 Task: Set the Date Opened "17/10/2023" Under New Bill.
Action: Mouse moved to (96, 11)
Screenshot: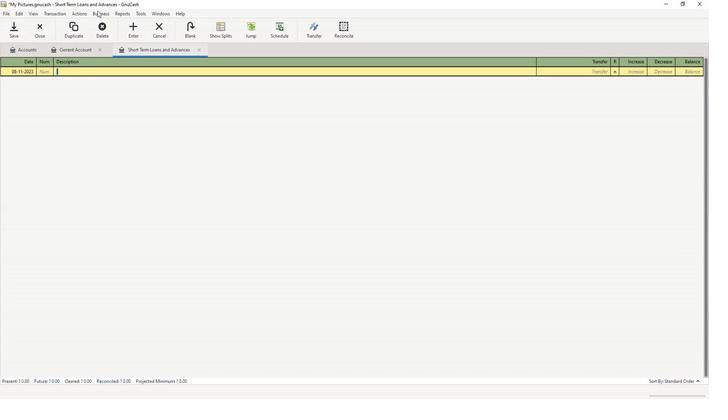
Action: Mouse pressed left at (96, 11)
Screenshot: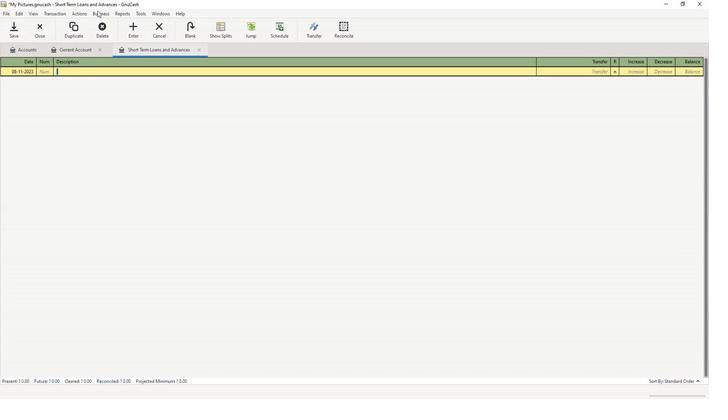 
Action: Mouse moved to (106, 31)
Screenshot: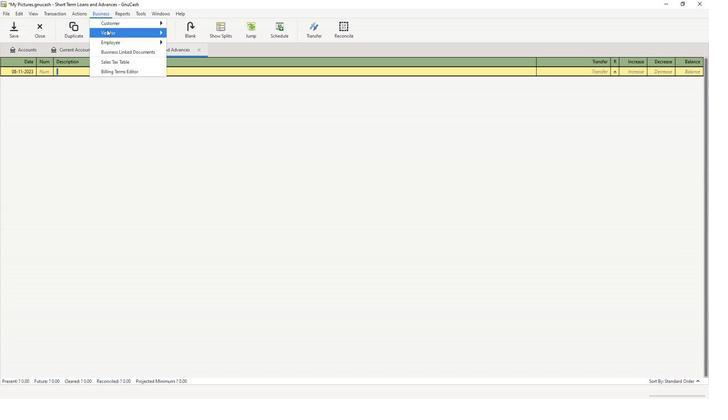
Action: Mouse pressed left at (106, 31)
Screenshot: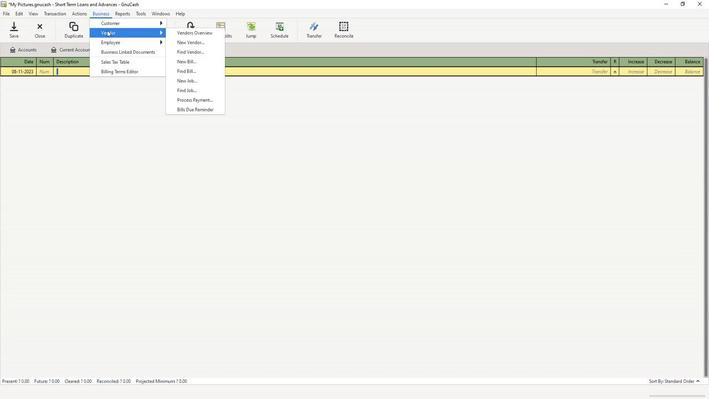 
Action: Mouse moved to (182, 63)
Screenshot: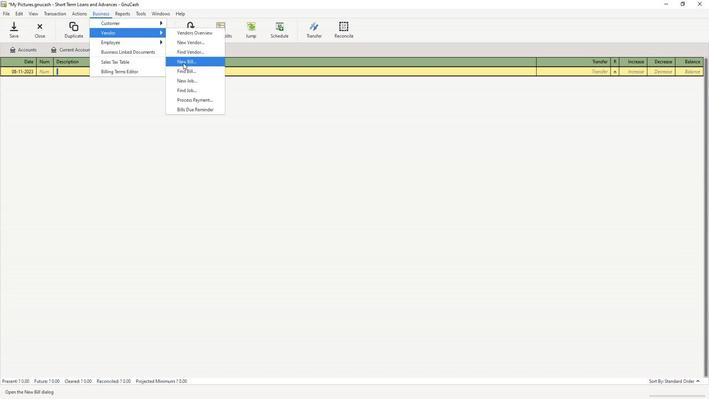 
Action: Mouse pressed left at (182, 63)
Screenshot: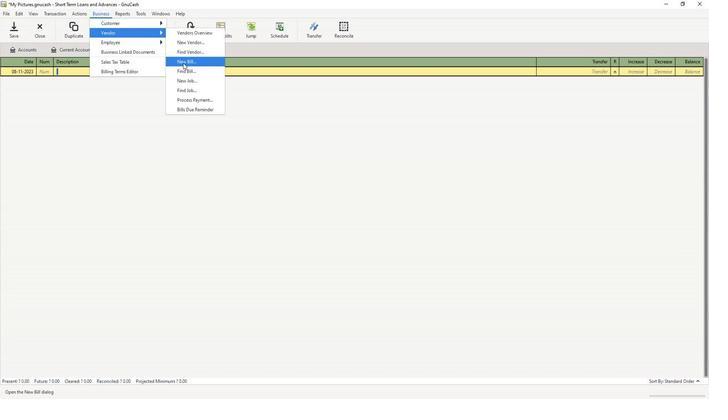 
Action: Mouse moved to (392, 160)
Screenshot: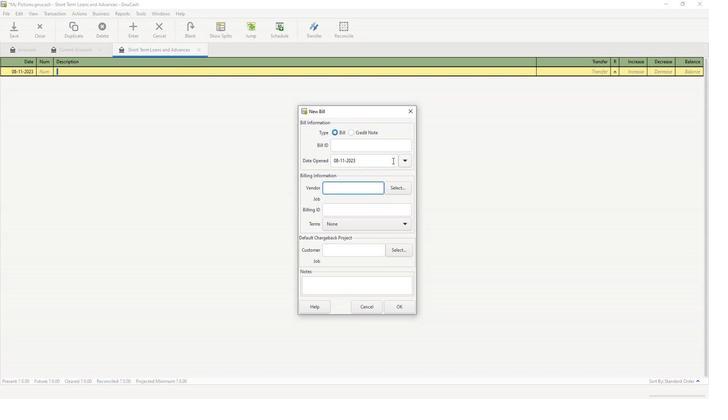 
Action: Mouse pressed left at (392, 160)
Screenshot: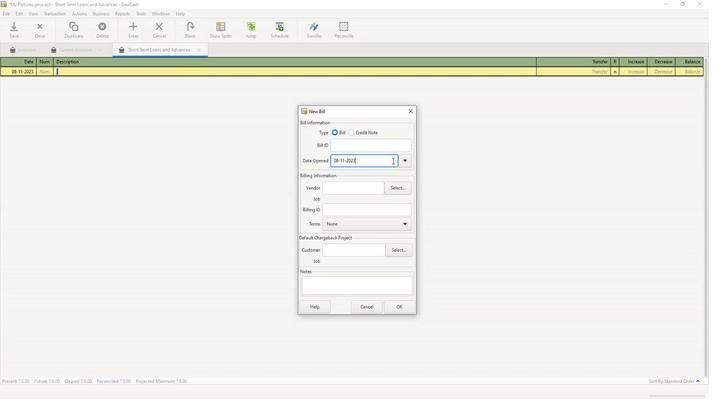 
Action: Mouse moved to (404, 161)
Screenshot: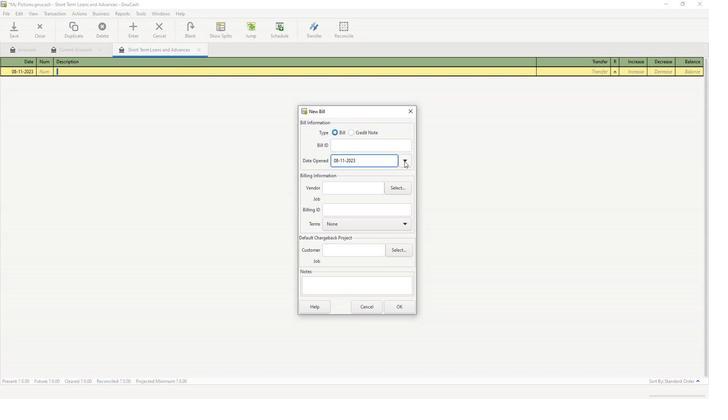 
Action: Mouse pressed left at (404, 161)
Screenshot: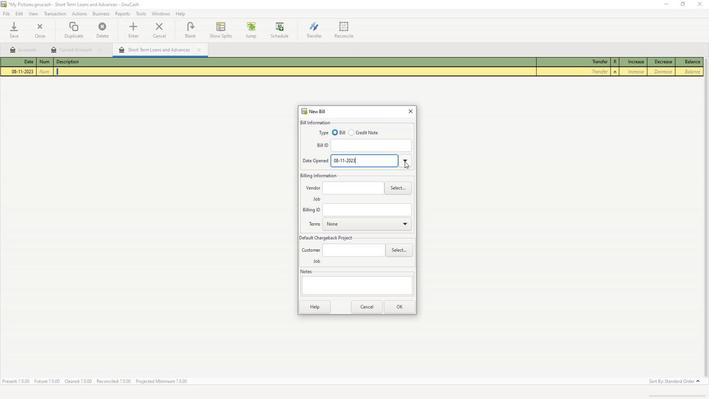 
Action: Mouse moved to (347, 172)
Screenshot: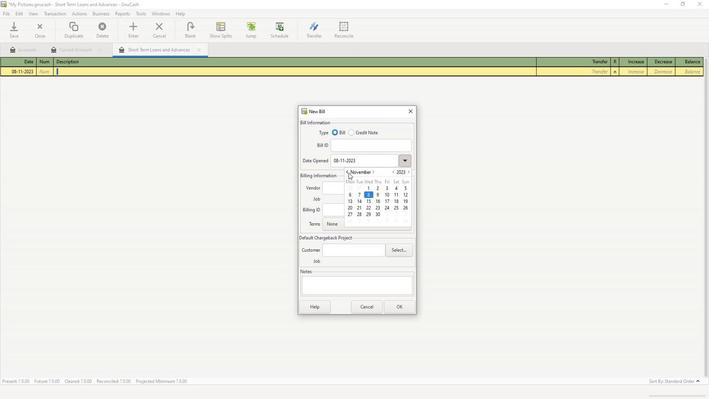 
Action: Mouse pressed left at (347, 172)
Screenshot: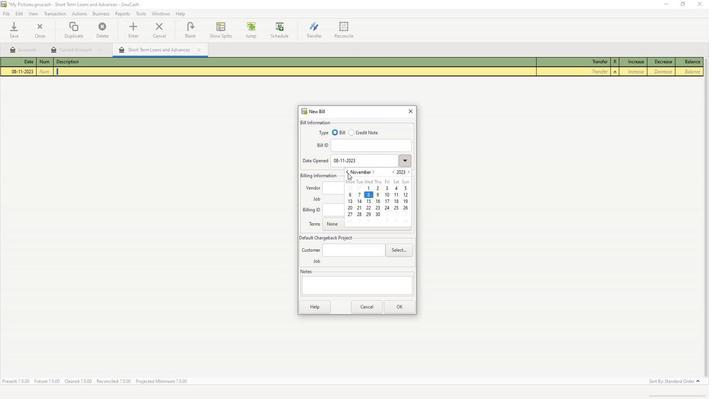 
Action: Mouse moved to (360, 208)
Screenshot: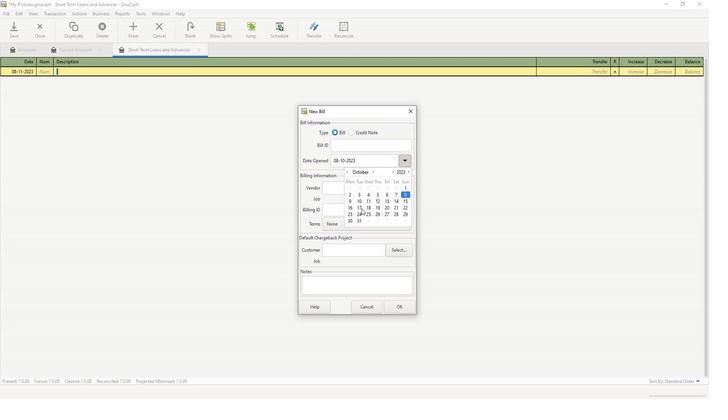 
Action: Mouse pressed left at (360, 208)
Screenshot: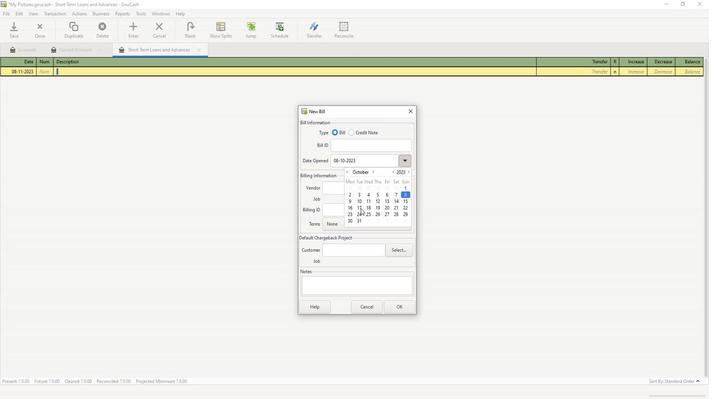 
Action: Mouse moved to (408, 161)
Screenshot: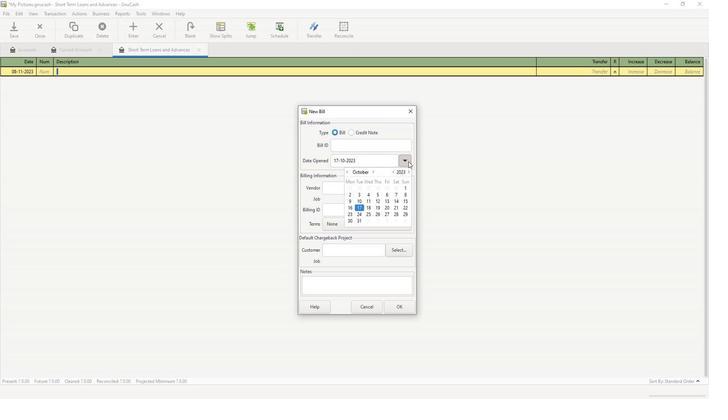 
Action: Mouse pressed left at (408, 161)
Screenshot: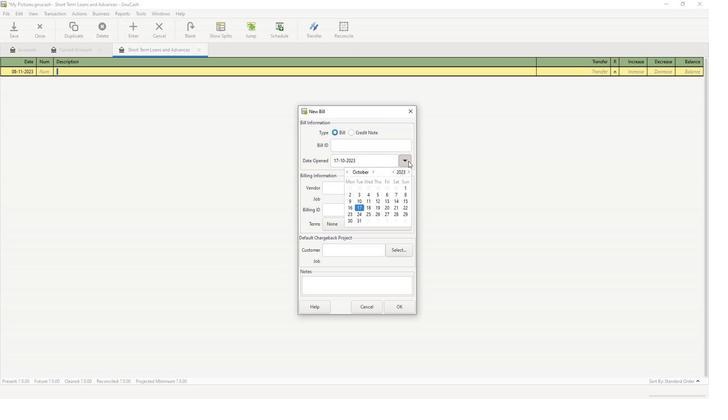 
Action: Mouse moved to (397, 308)
Screenshot: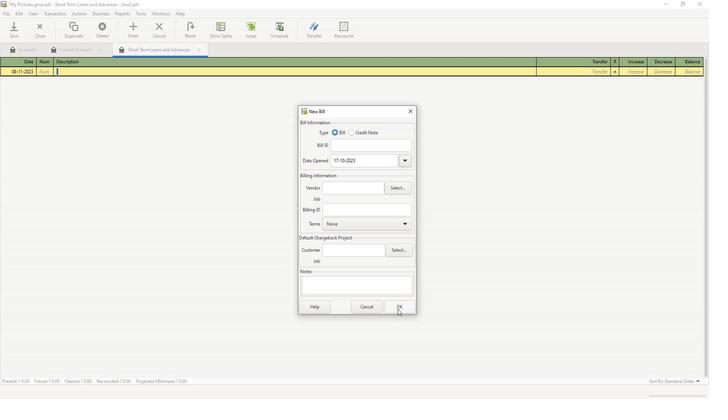 
